 Task: Add a condition where "Status category is not new" in unsolved tickets in your groups.
Action: Mouse moved to (448, 298)
Screenshot: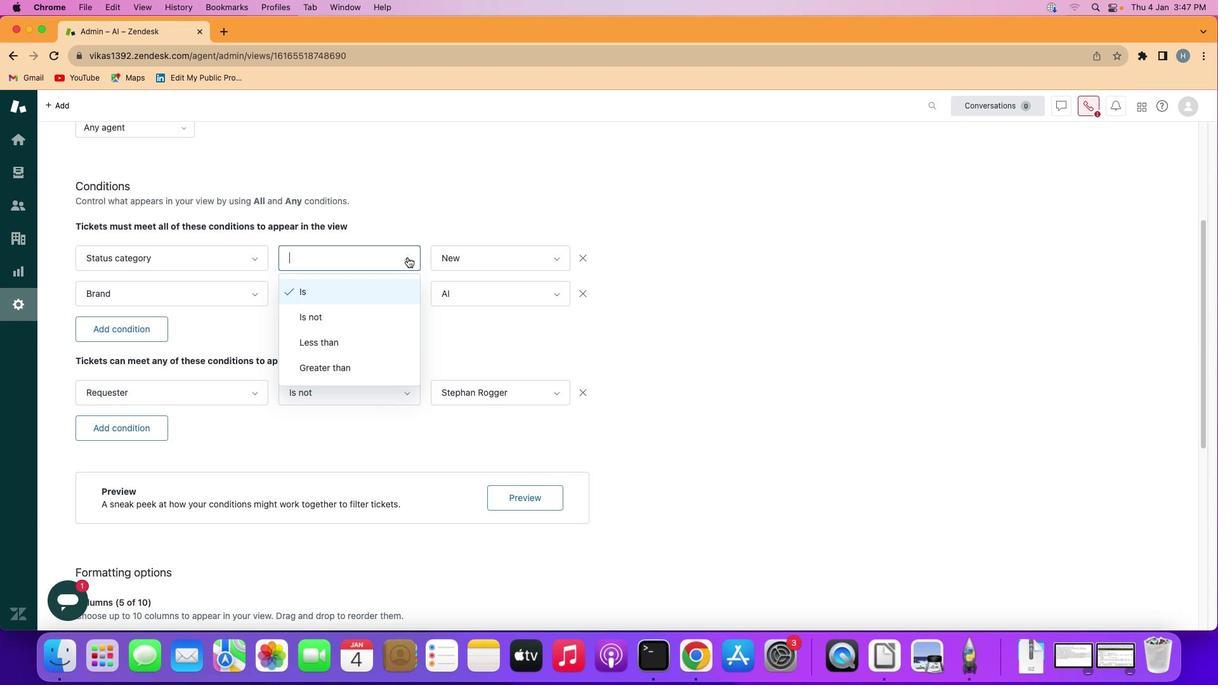 
Action: Mouse pressed left at (448, 298)
Screenshot: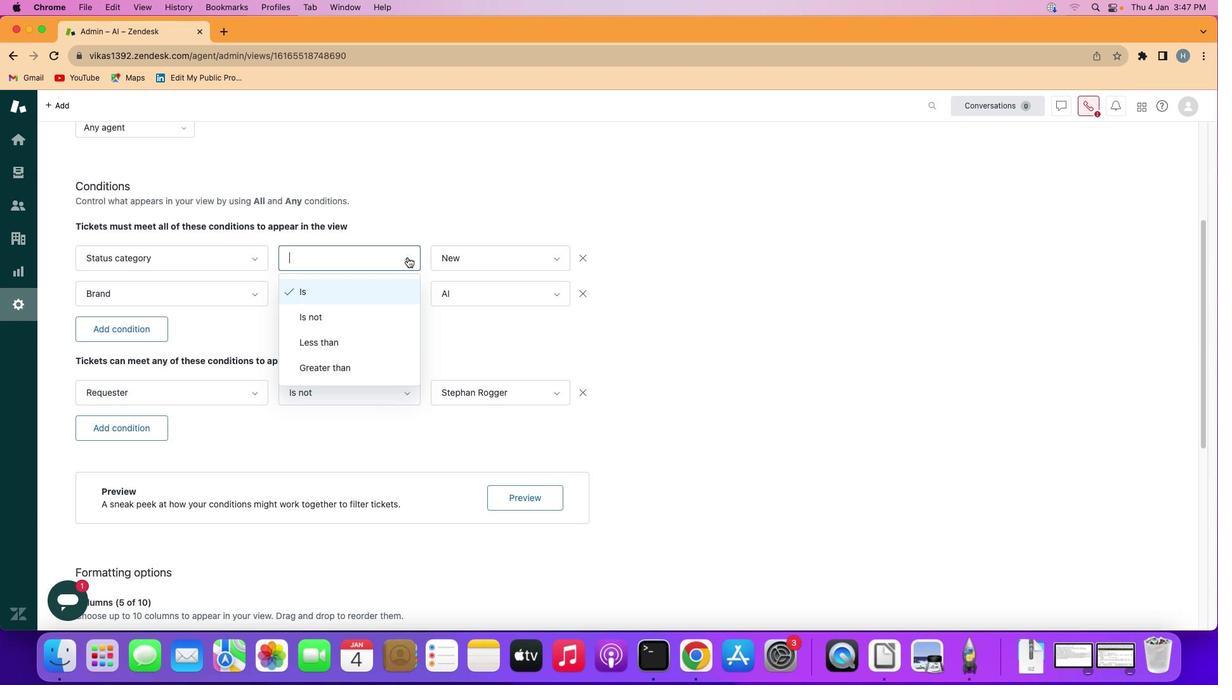 
Action: Mouse moved to (432, 349)
Screenshot: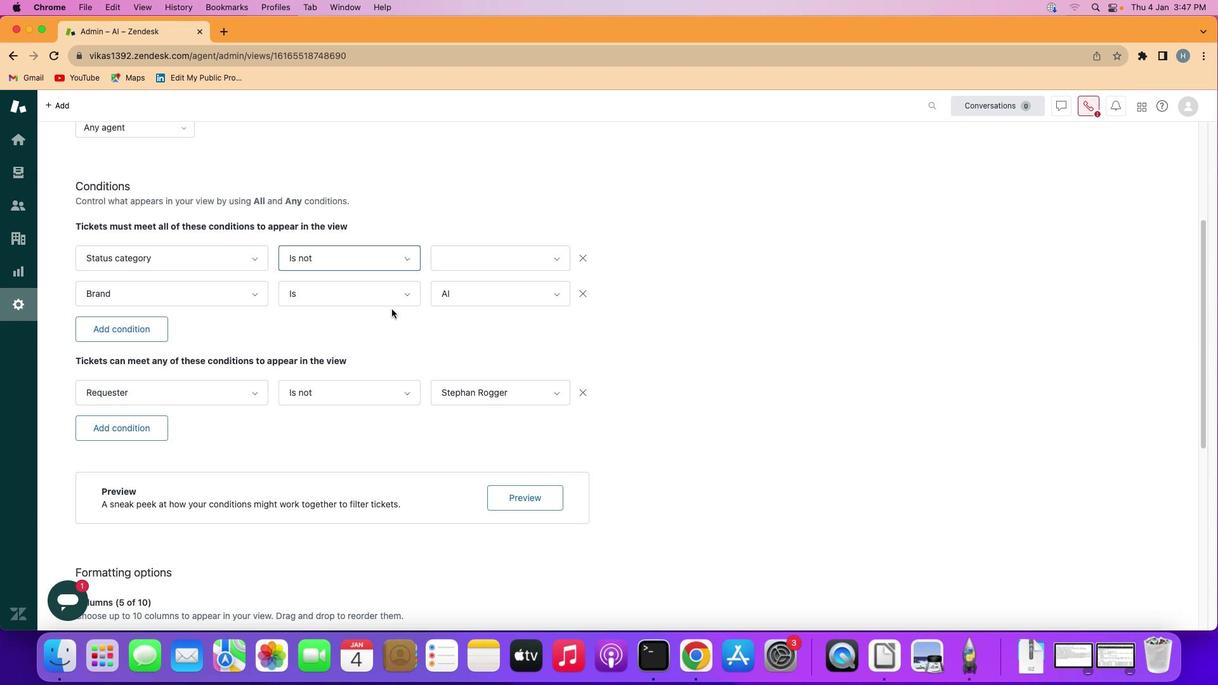 
Action: Mouse pressed left at (432, 349)
Screenshot: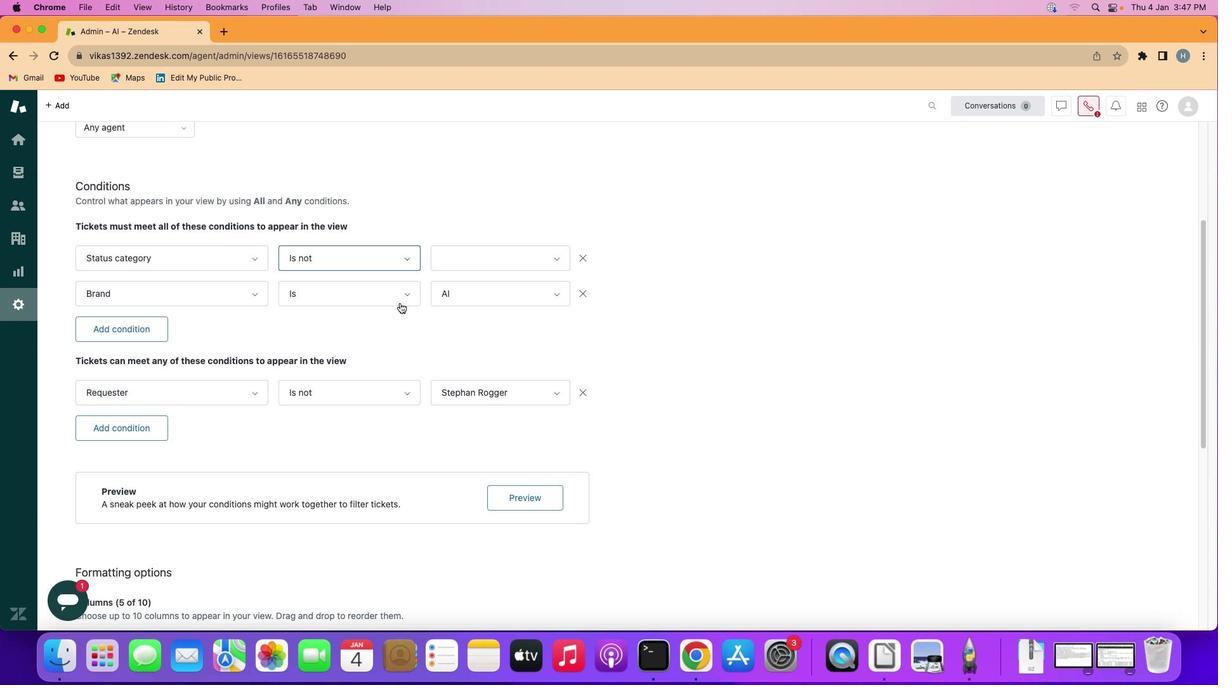 
Action: Mouse moved to (579, 297)
Screenshot: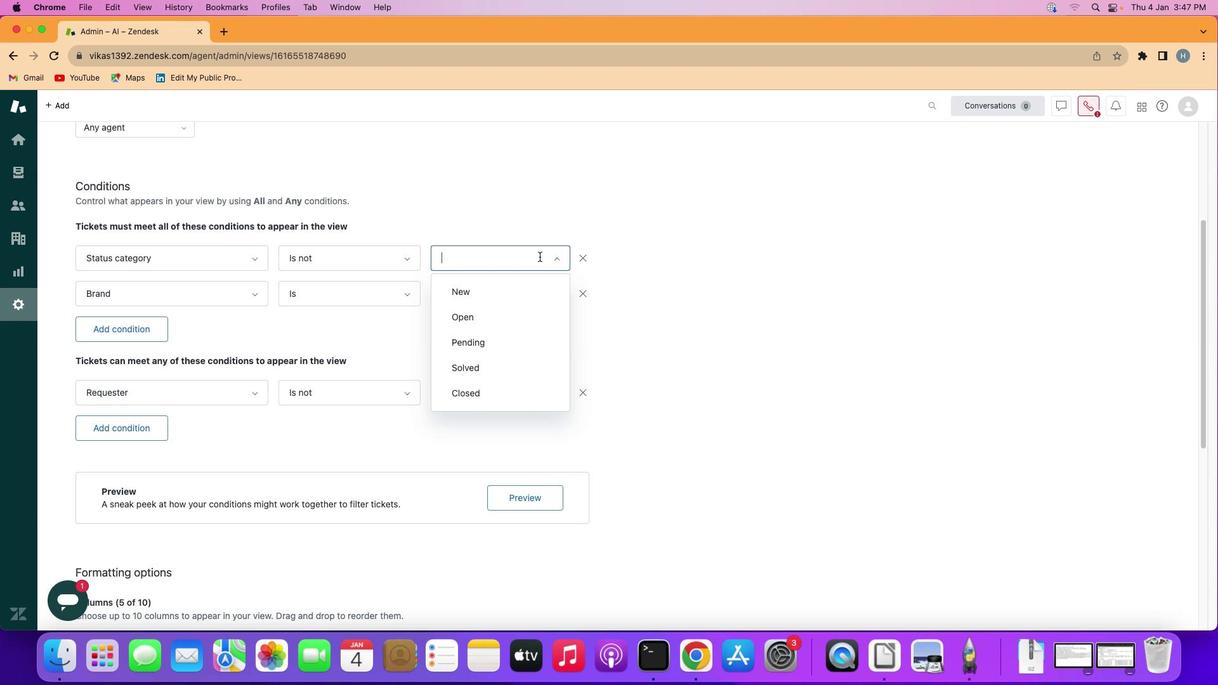 
Action: Mouse pressed left at (579, 297)
Screenshot: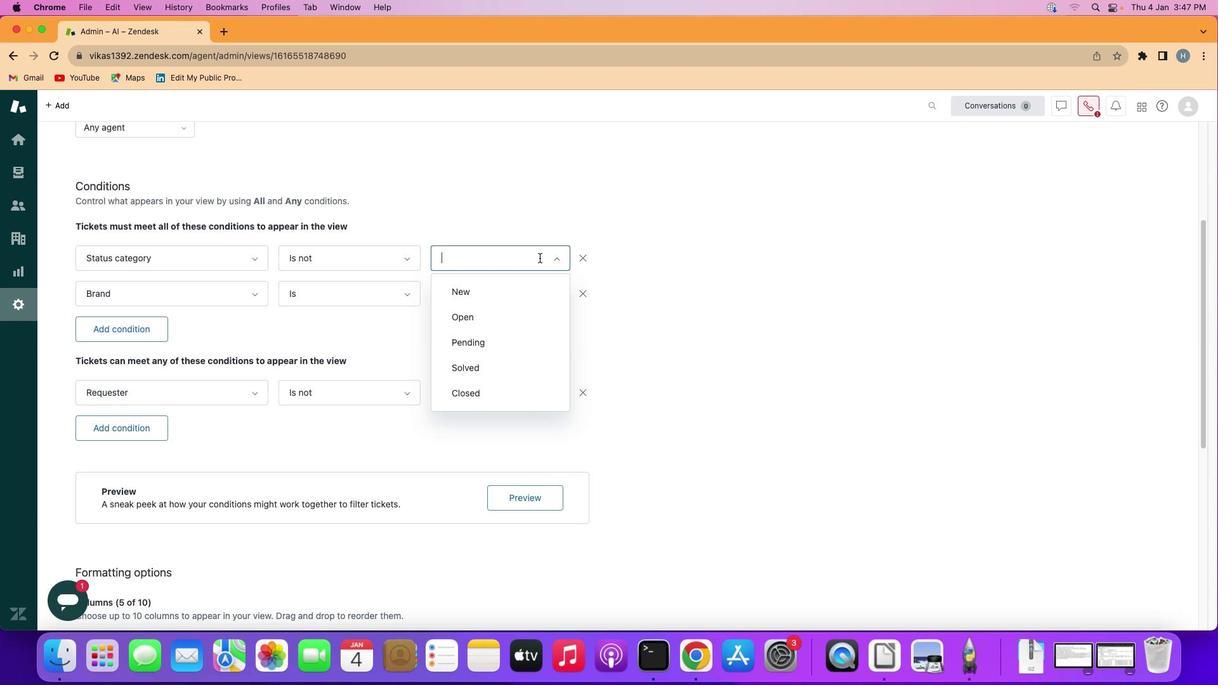 
Action: Mouse moved to (560, 338)
Screenshot: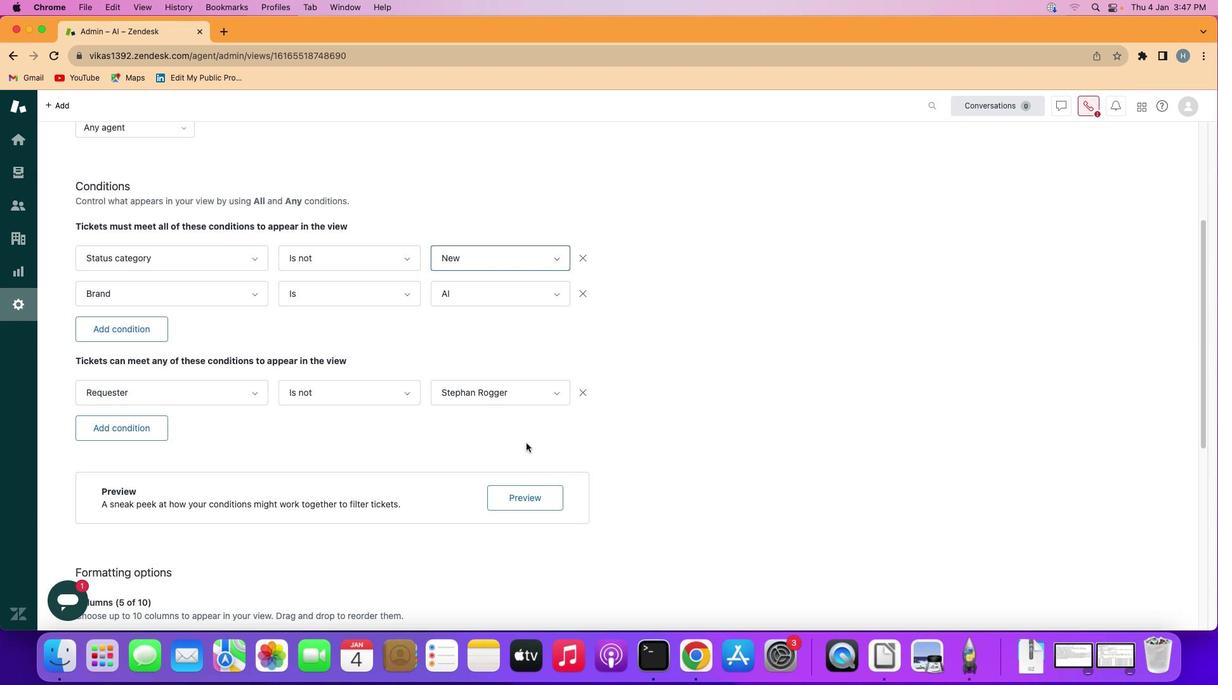 
Action: Mouse pressed left at (560, 338)
Screenshot: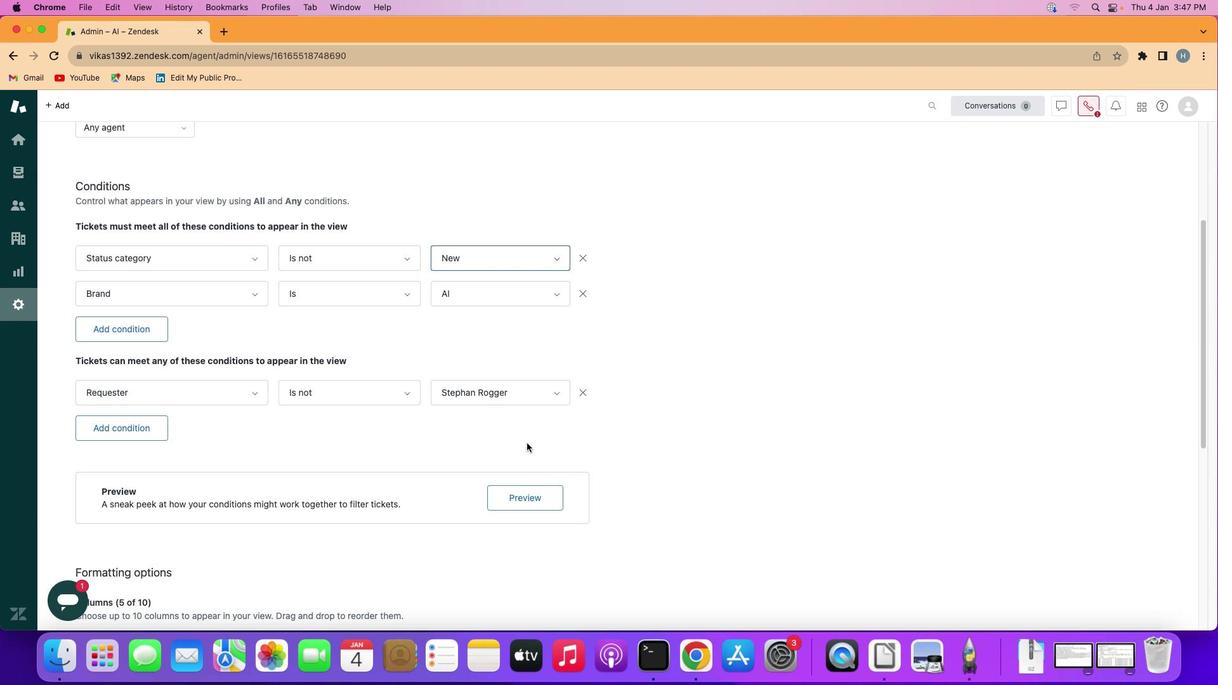 
Action: Mouse moved to (567, 484)
Screenshot: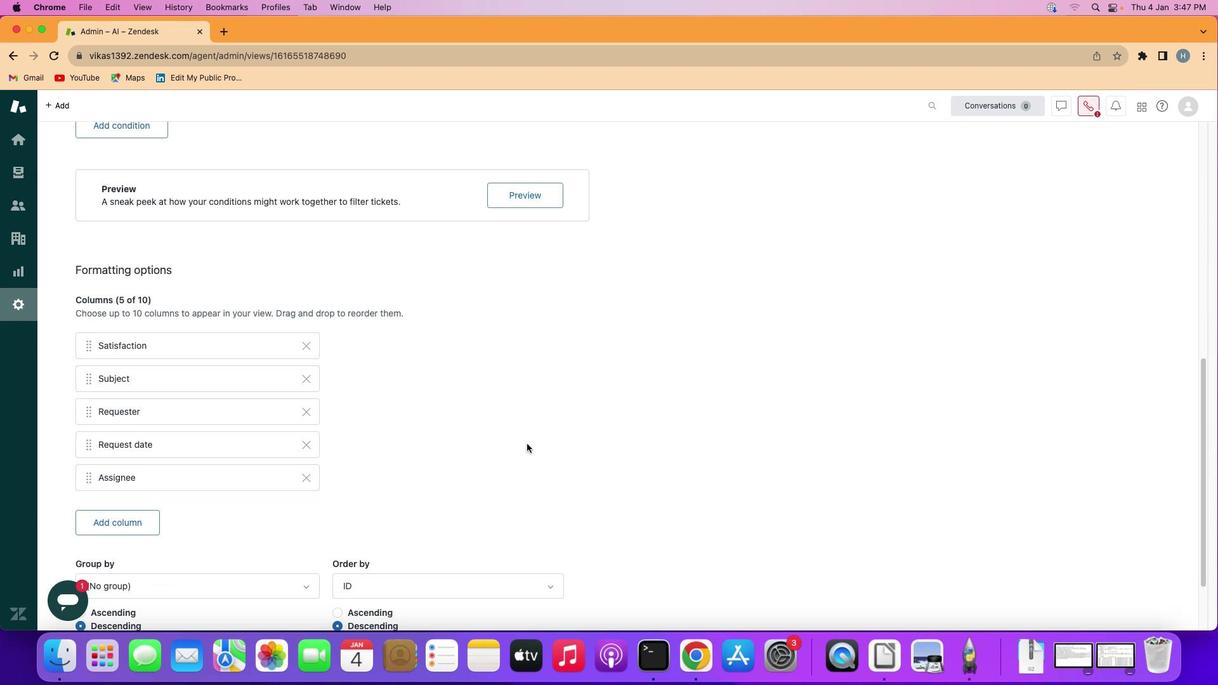 
Action: Mouse scrolled (567, 484) with delta (40, 39)
Screenshot: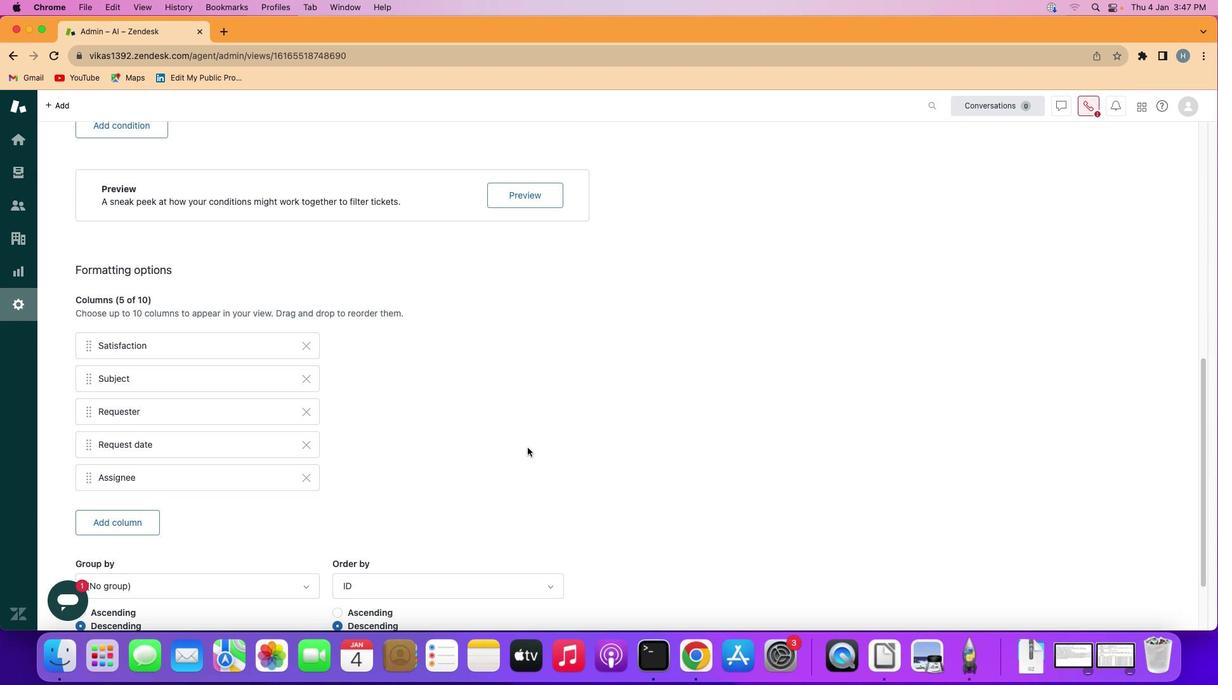 
Action: Mouse scrolled (567, 484) with delta (40, 39)
Screenshot: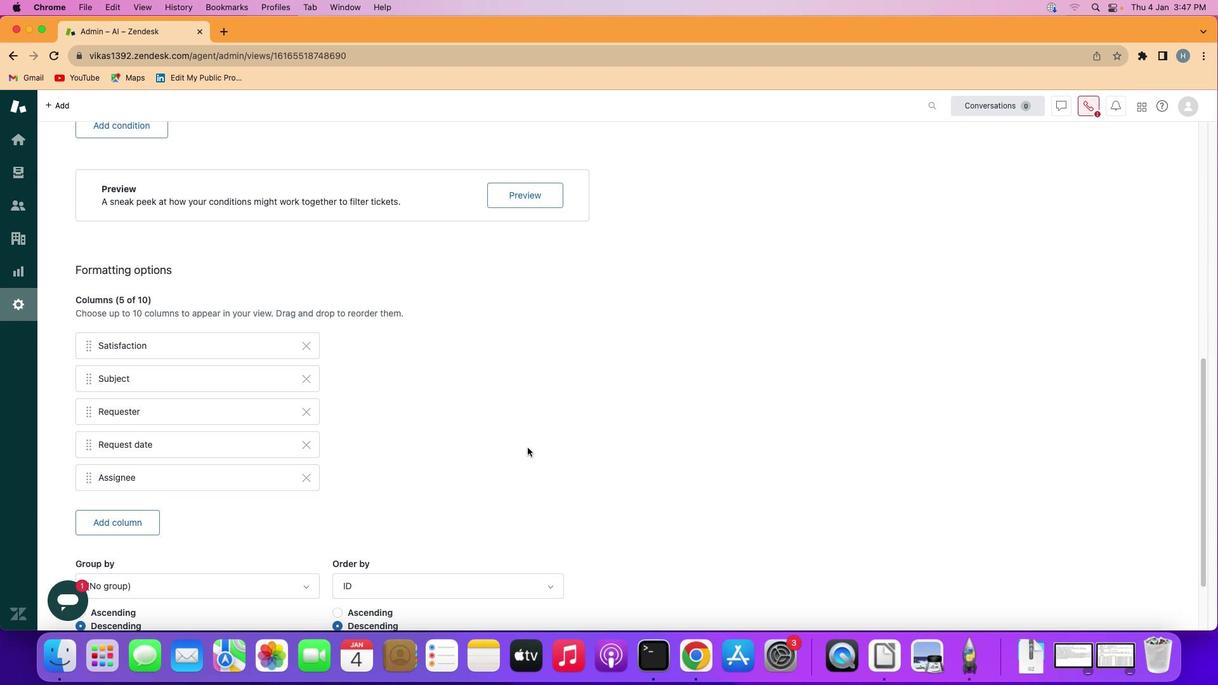 
Action: Mouse scrolled (567, 484) with delta (40, 39)
Screenshot: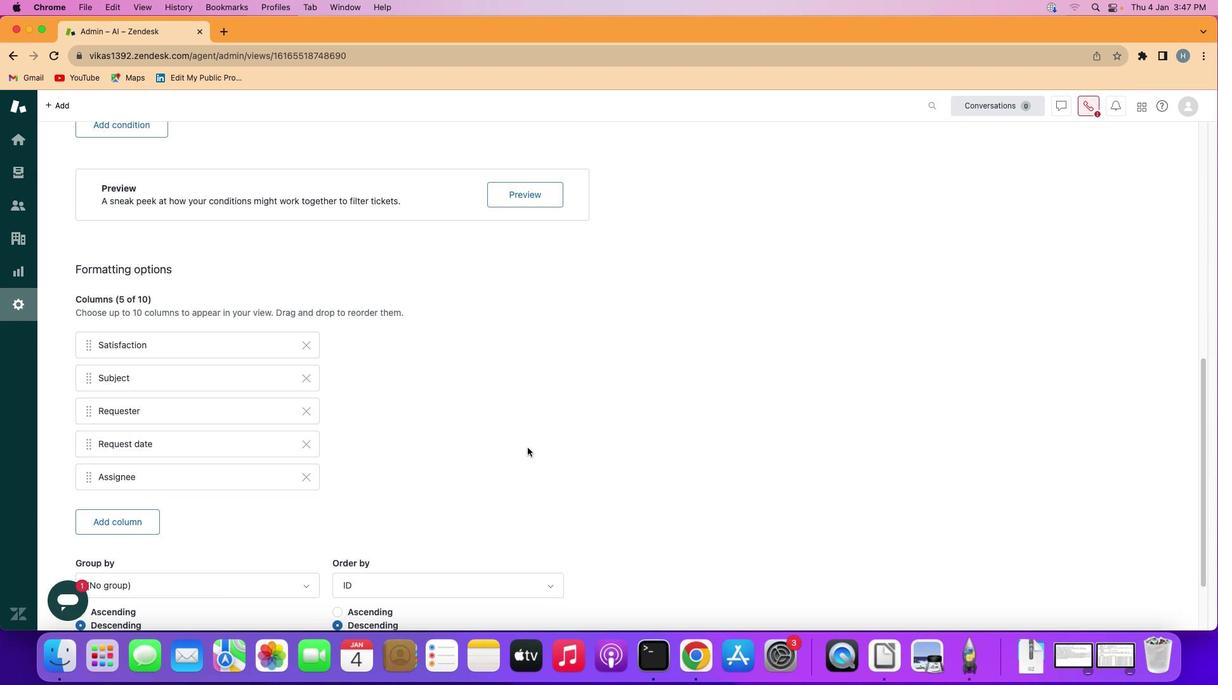 
Action: Mouse scrolled (567, 484) with delta (40, 38)
Screenshot: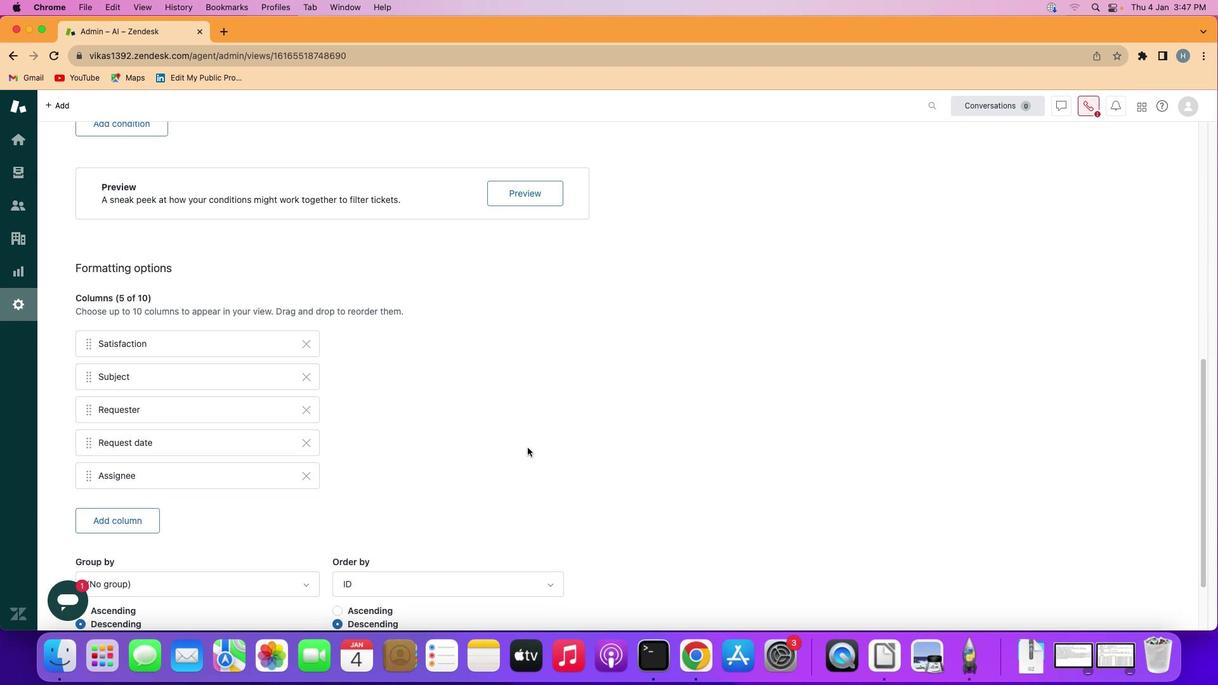 
Action: Mouse scrolled (567, 484) with delta (40, 37)
Screenshot: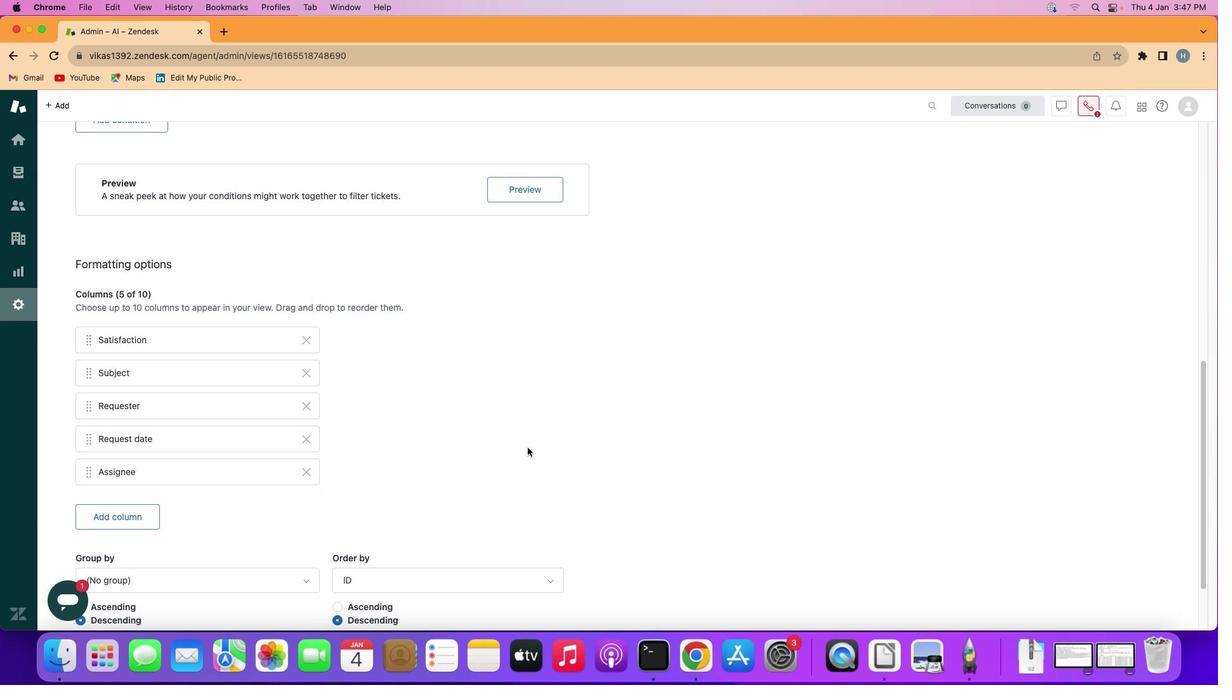 
Action: Mouse moved to (567, 487)
Screenshot: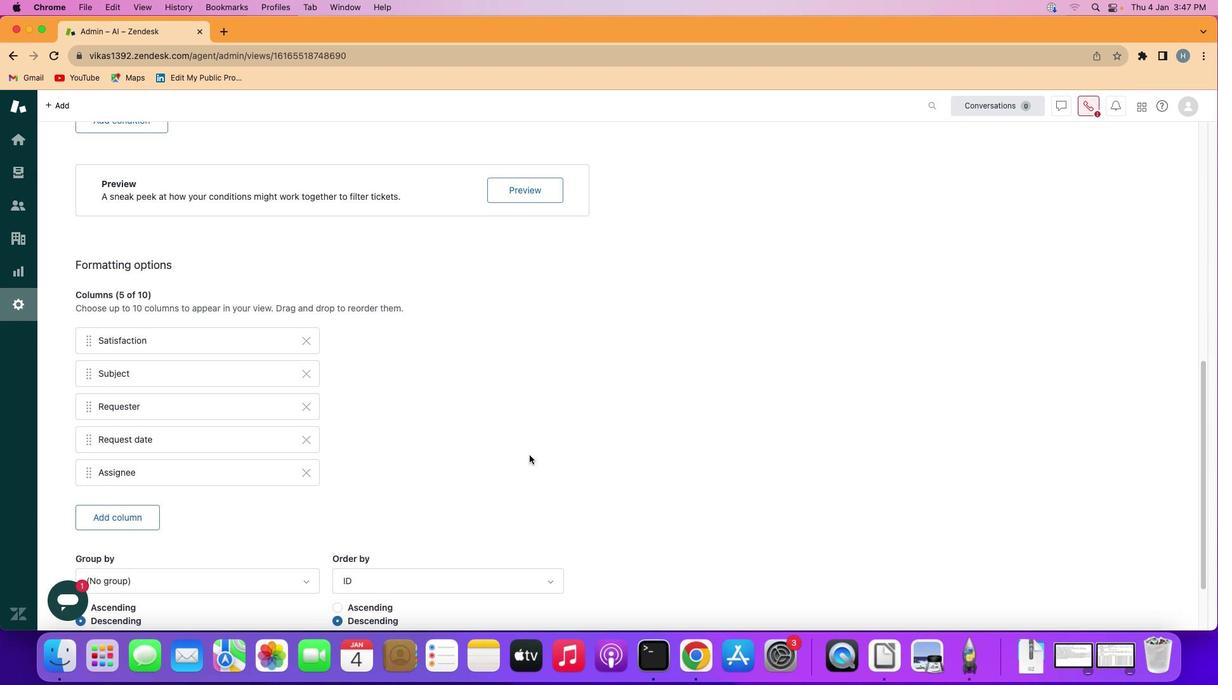 
Action: Mouse scrolled (567, 487) with delta (40, 39)
Screenshot: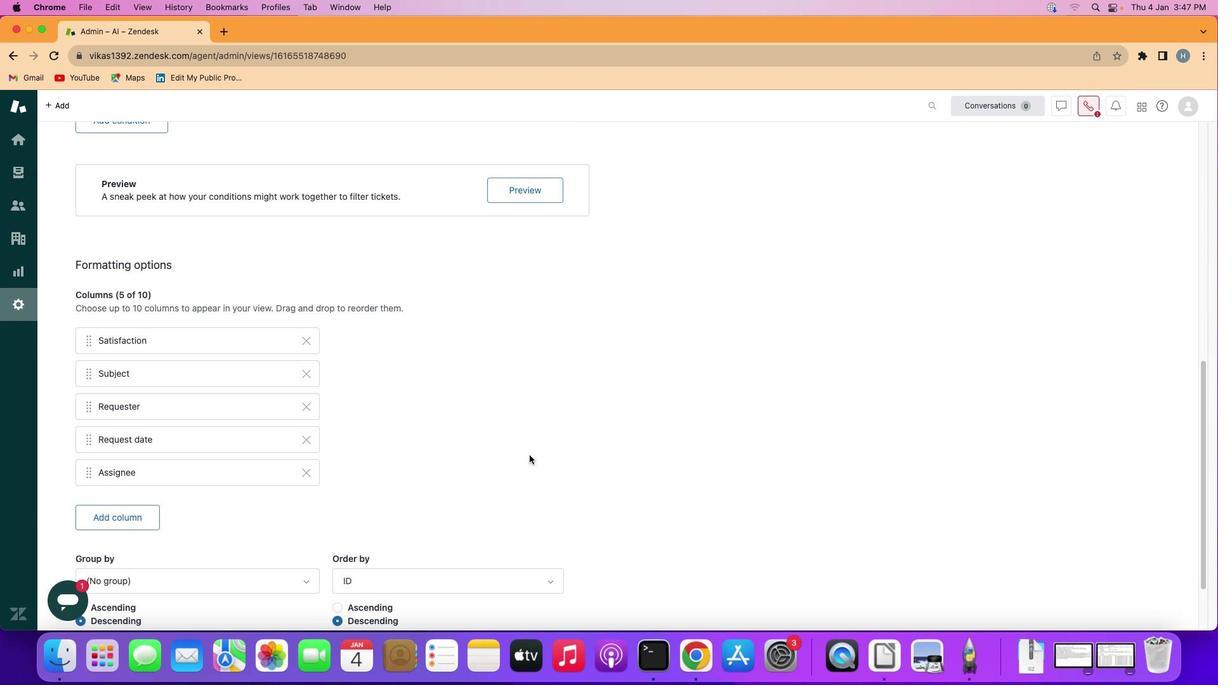 
Action: Mouse scrolled (567, 487) with delta (40, 39)
Screenshot: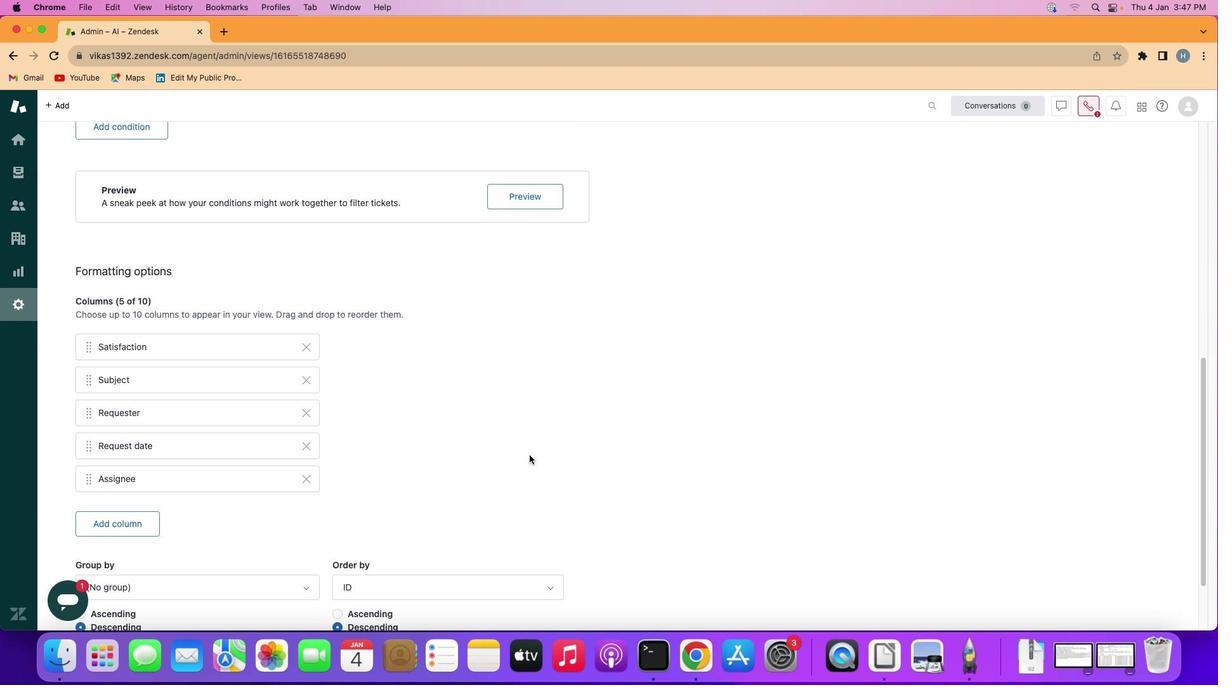
Action: Mouse scrolled (567, 487) with delta (40, 39)
Screenshot: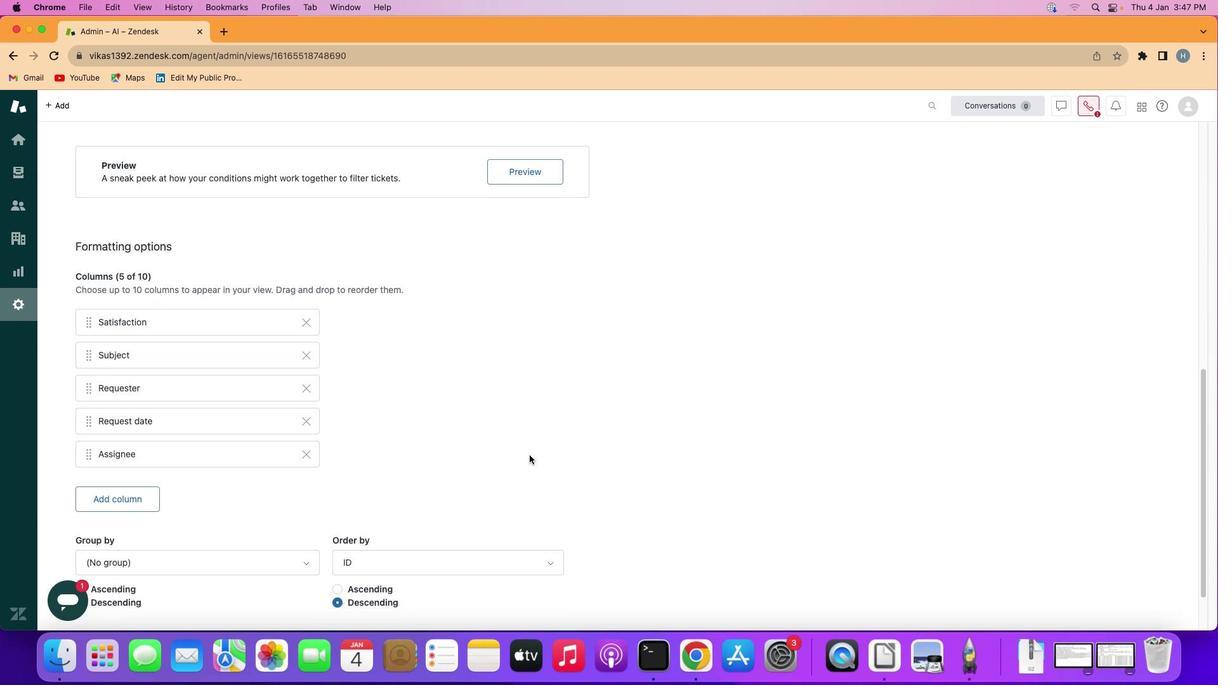 
Action: Mouse scrolled (567, 487) with delta (40, 41)
Screenshot: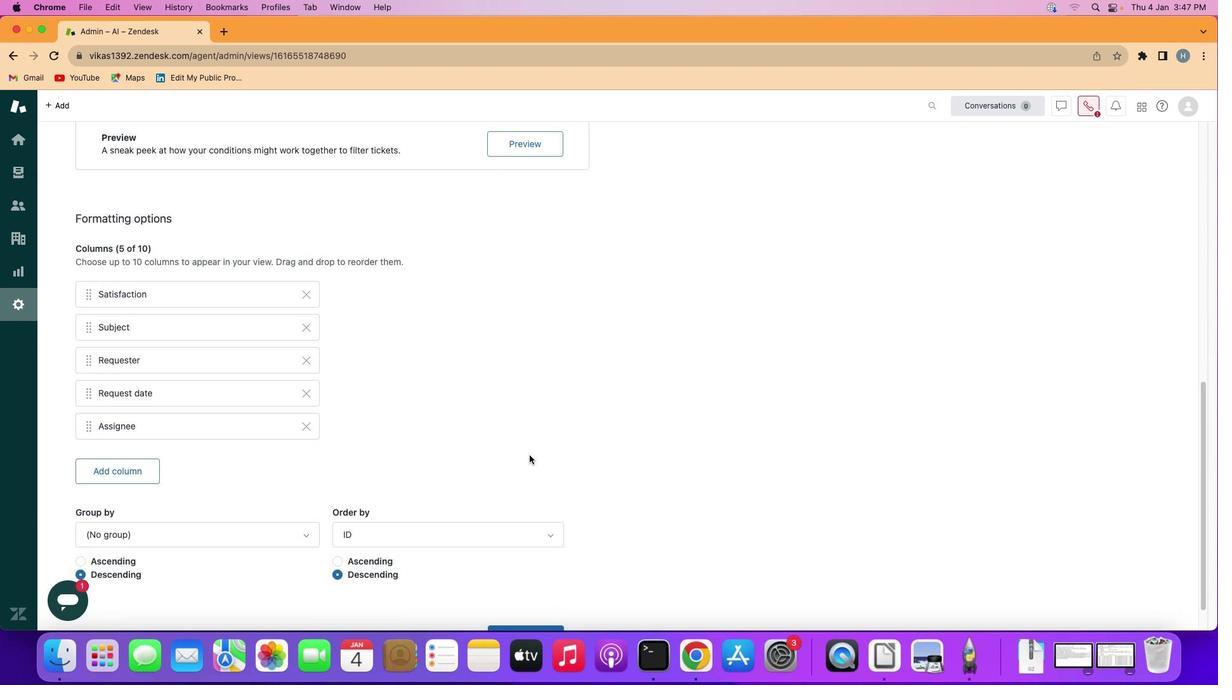 
Action: Mouse moved to (570, 495)
Screenshot: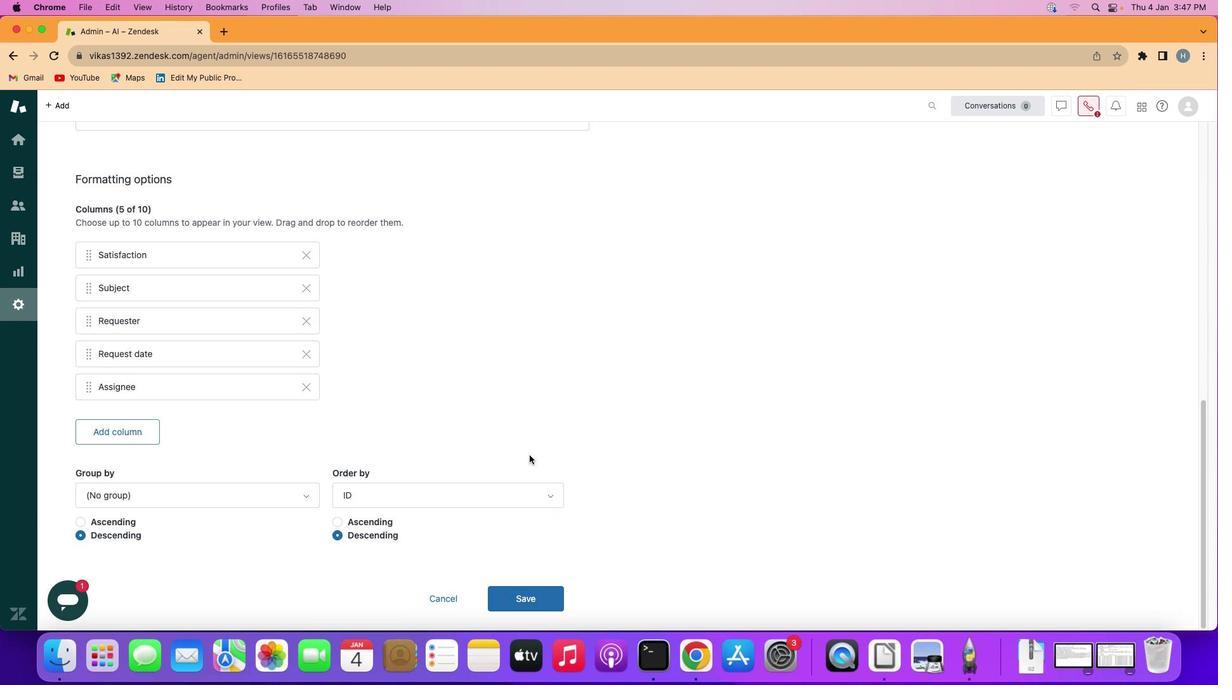 
Action: Mouse scrolled (570, 495) with delta (40, 39)
Screenshot: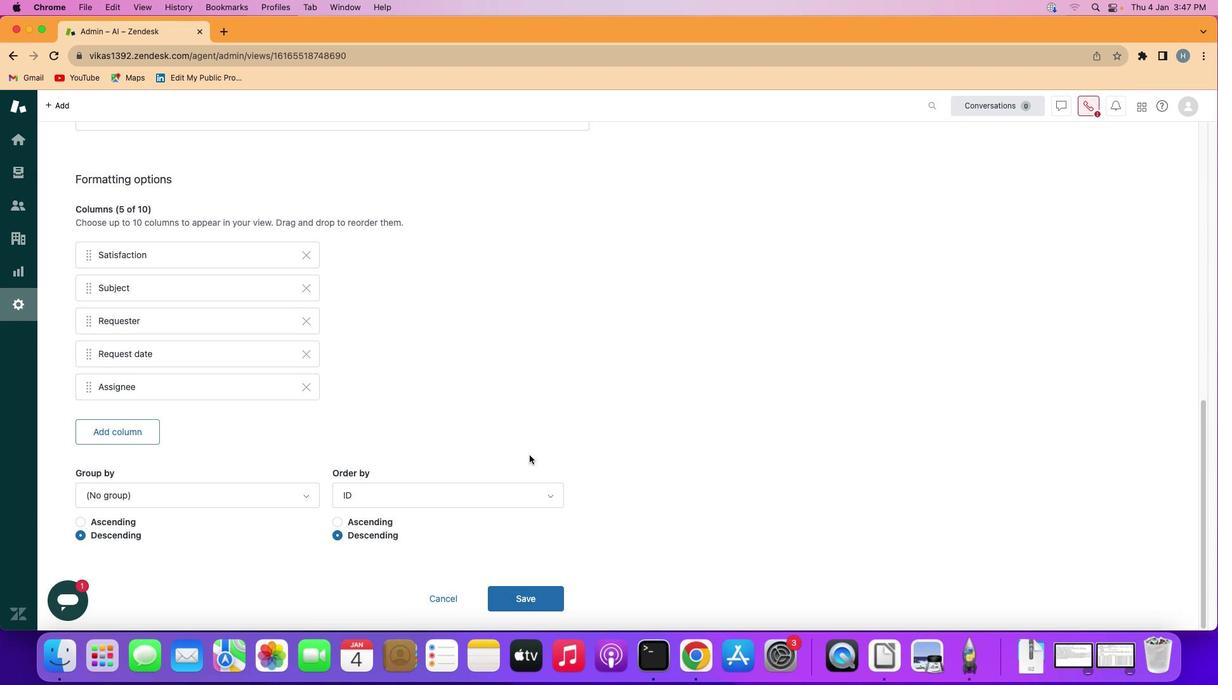 
Action: Mouse scrolled (570, 495) with delta (40, 43)
Screenshot: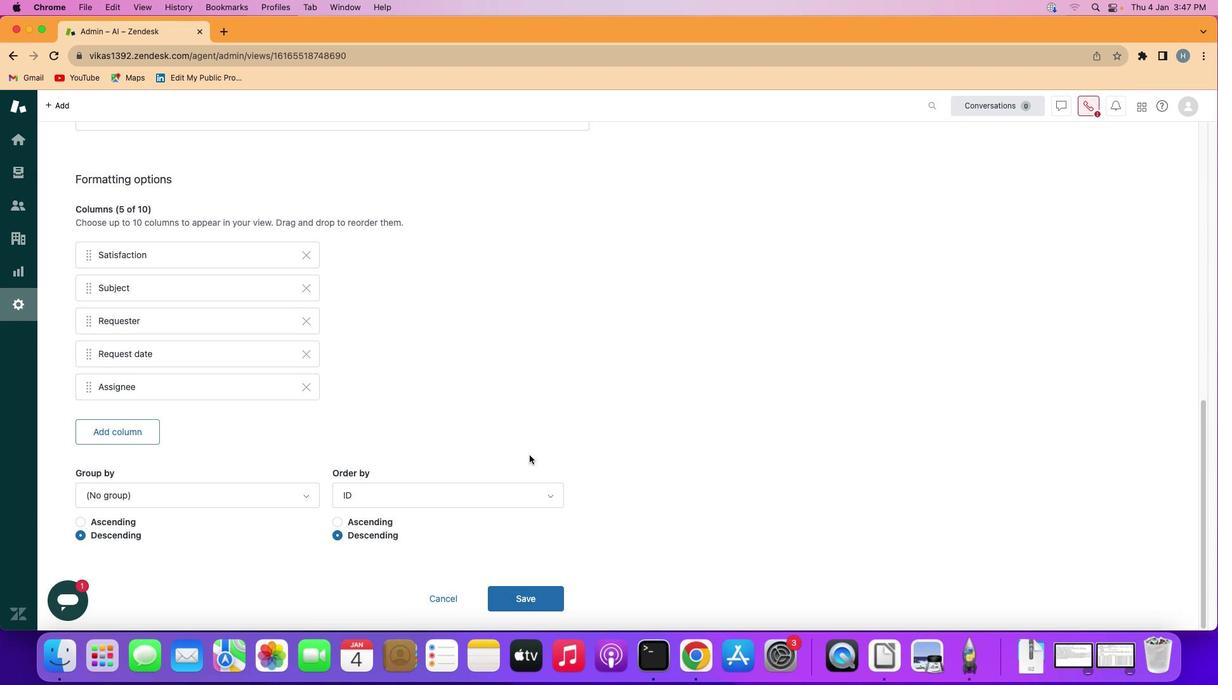 
Action: Mouse scrolled (570, 495) with delta (40, 38)
Screenshot: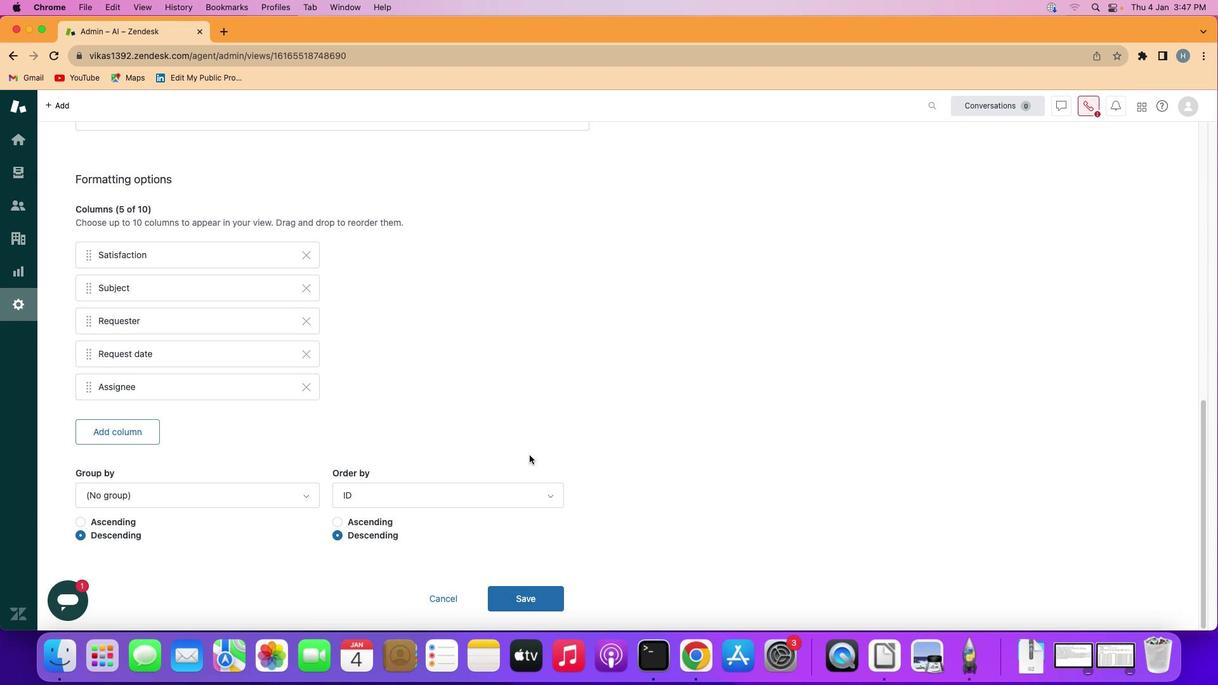 
Action: Mouse scrolled (570, 495) with delta (40, 38)
Screenshot: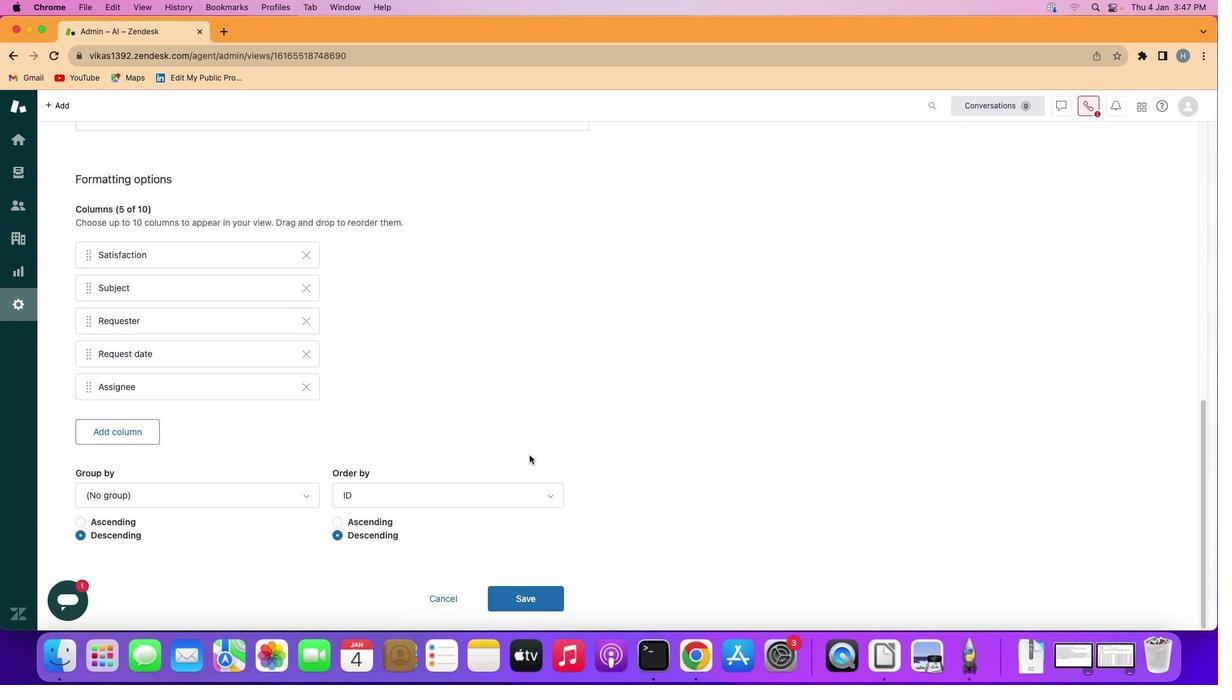 
Action: Mouse scrolled (570, 495) with delta (40, 37)
Screenshot: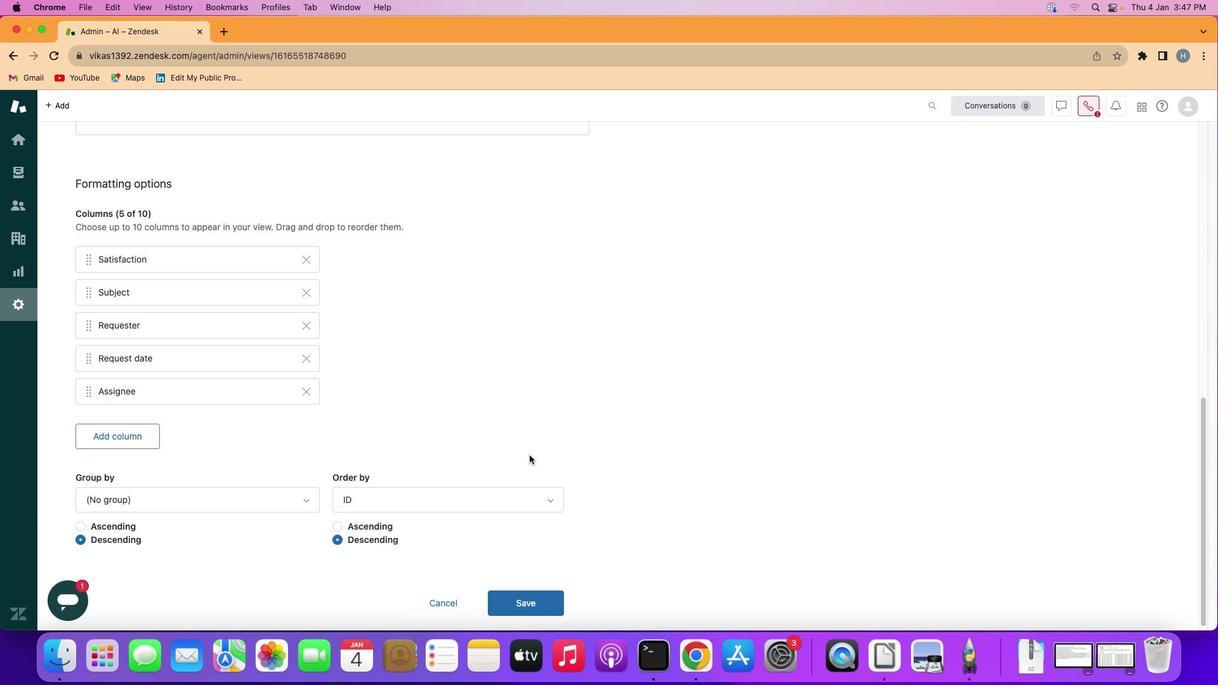 
Action: Mouse scrolled (570, 495) with delta (40, 39)
Screenshot: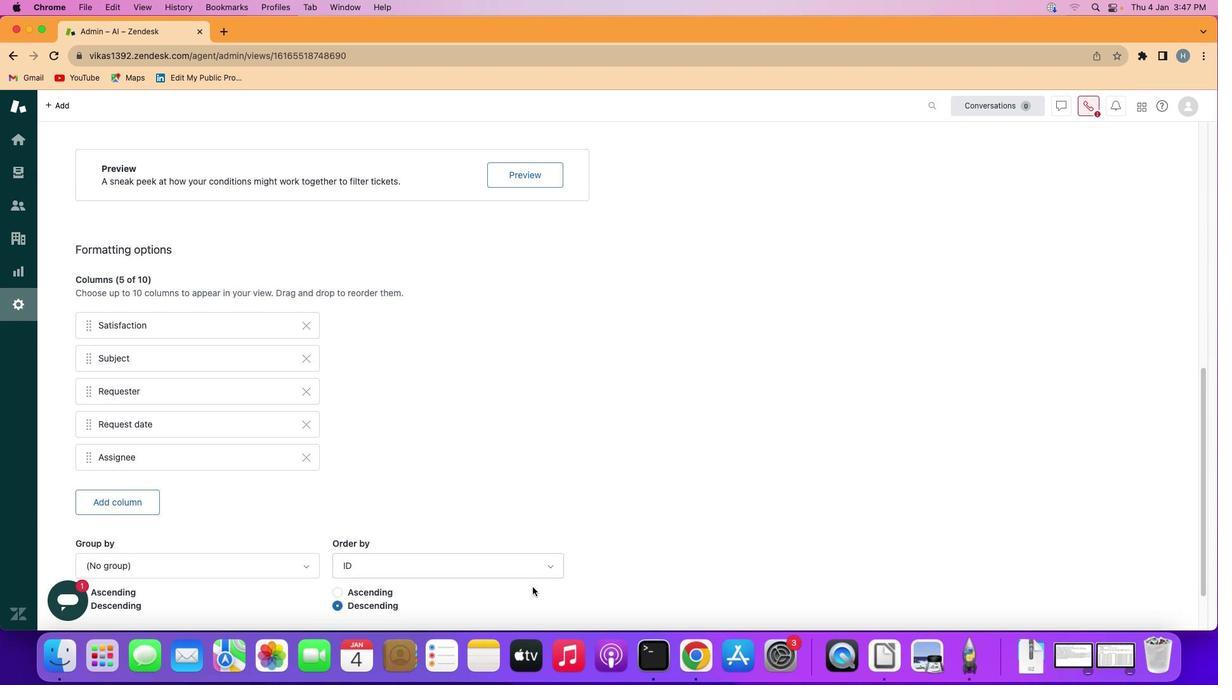 
Action: Mouse scrolled (570, 495) with delta (40, 39)
Screenshot: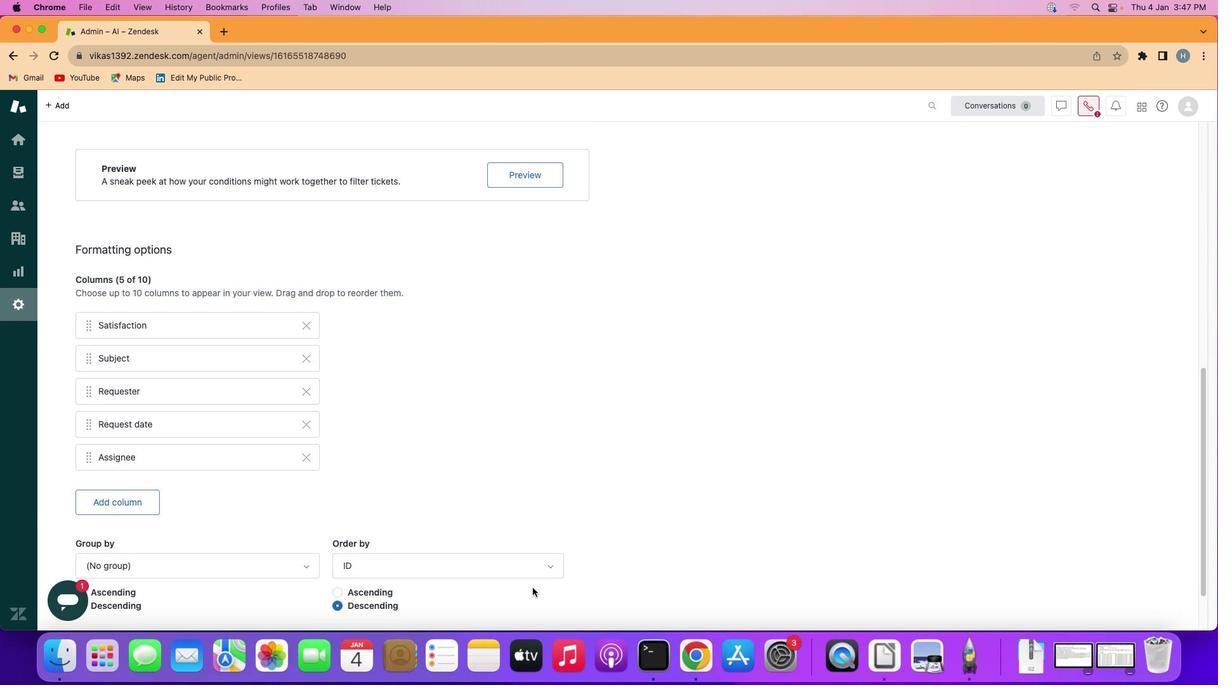 
Action: Mouse scrolled (570, 495) with delta (40, 38)
Screenshot: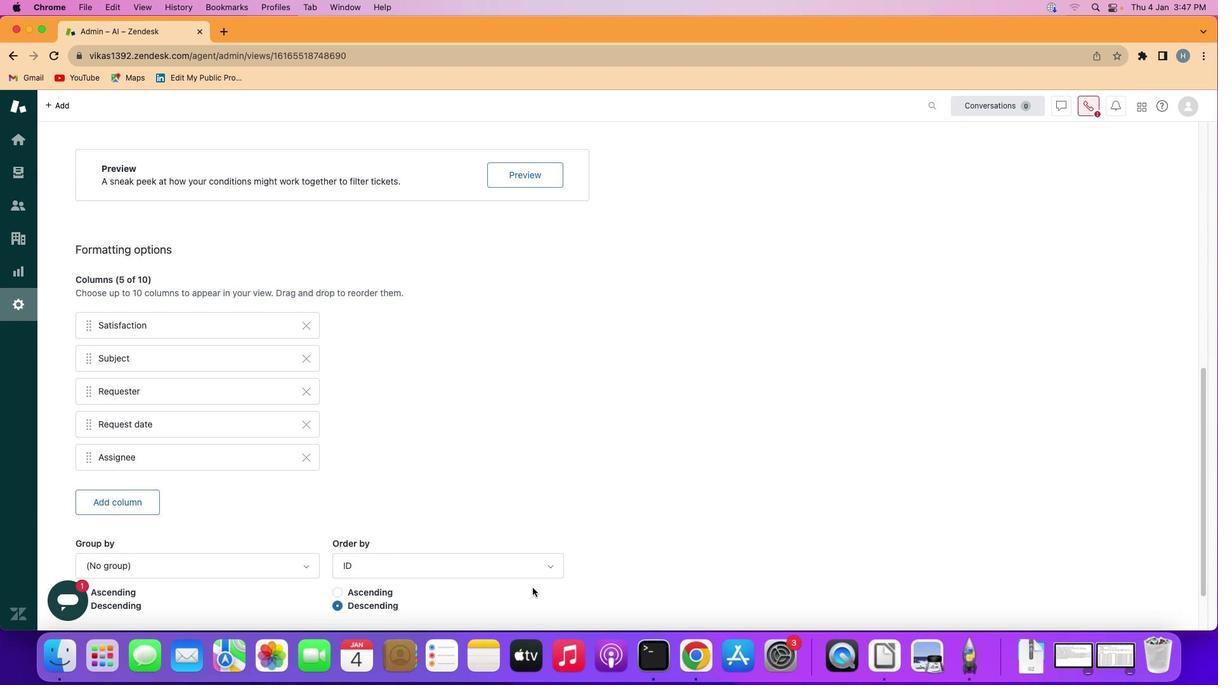 
Action: Mouse scrolled (570, 495) with delta (40, 37)
Screenshot: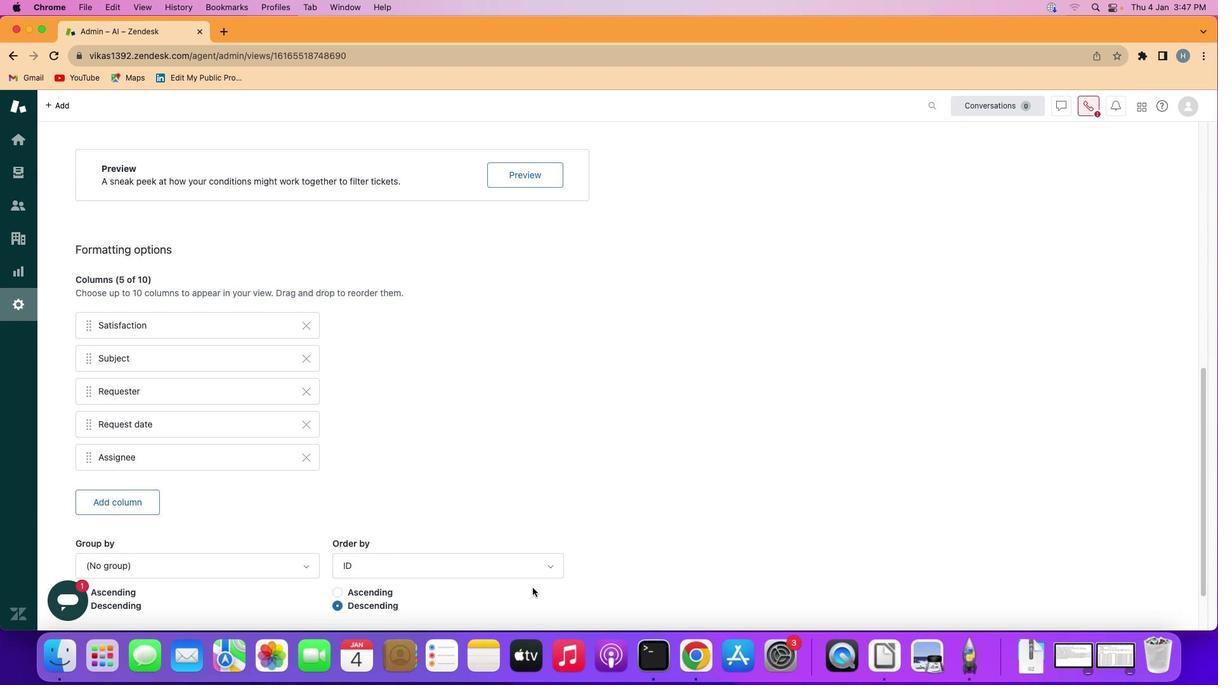 
Action: Mouse scrolled (570, 495) with delta (40, 37)
Screenshot: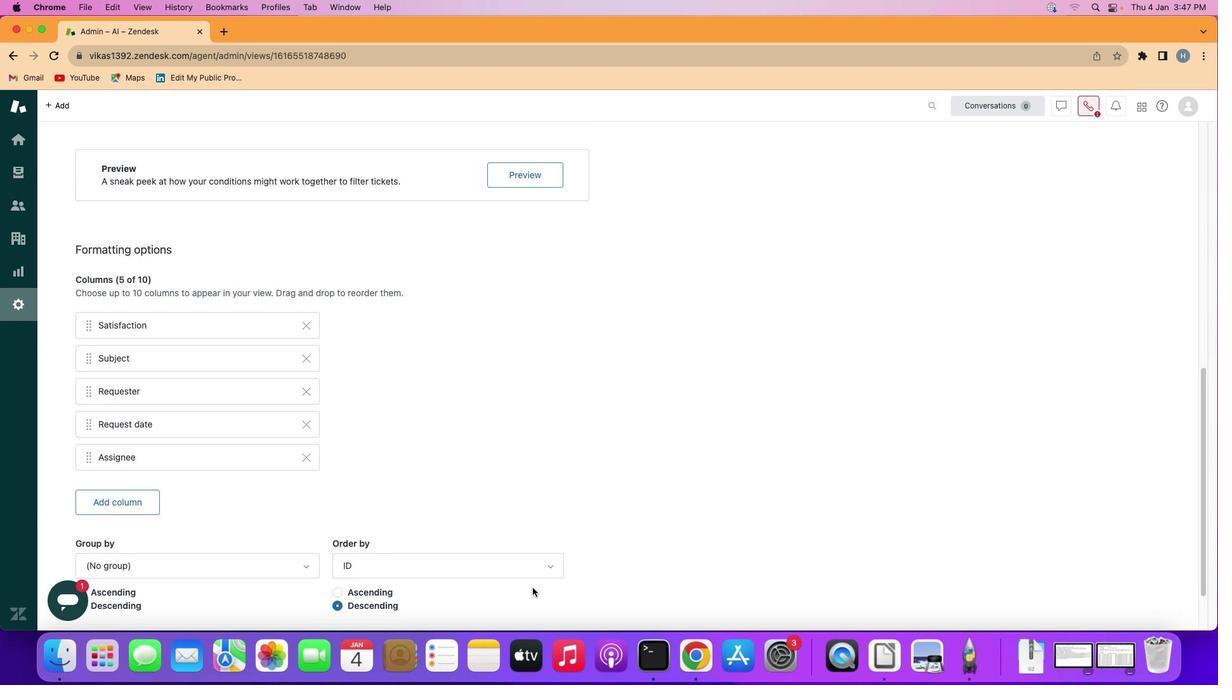 
Action: Mouse scrolled (570, 495) with delta (40, 41)
Screenshot: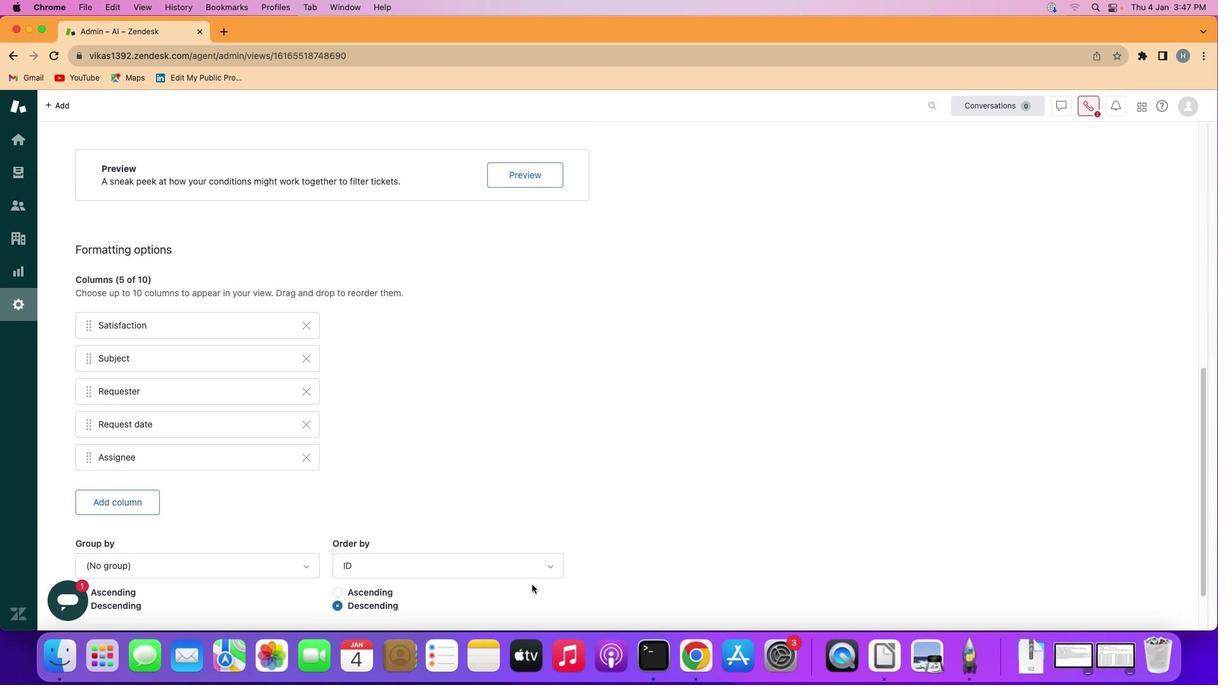 
Action: Mouse moved to (572, 624)
Screenshot: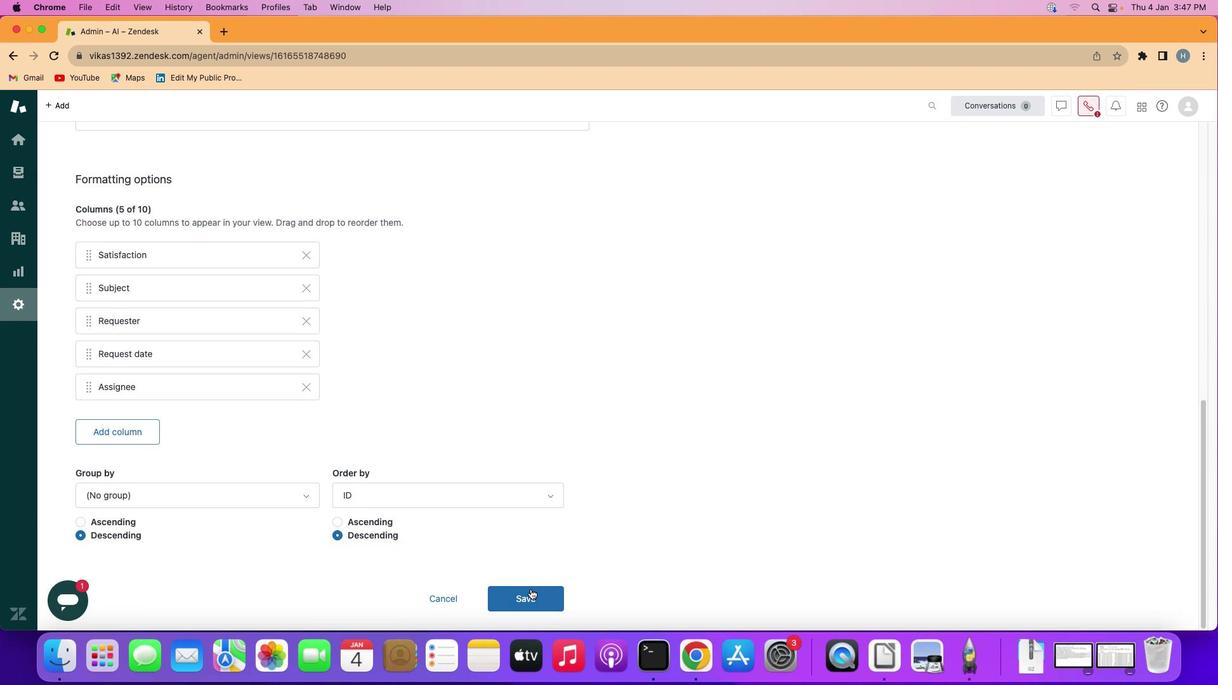 
Action: Mouse scrolled (572, 624) with delta (40, 39)
Screenshot: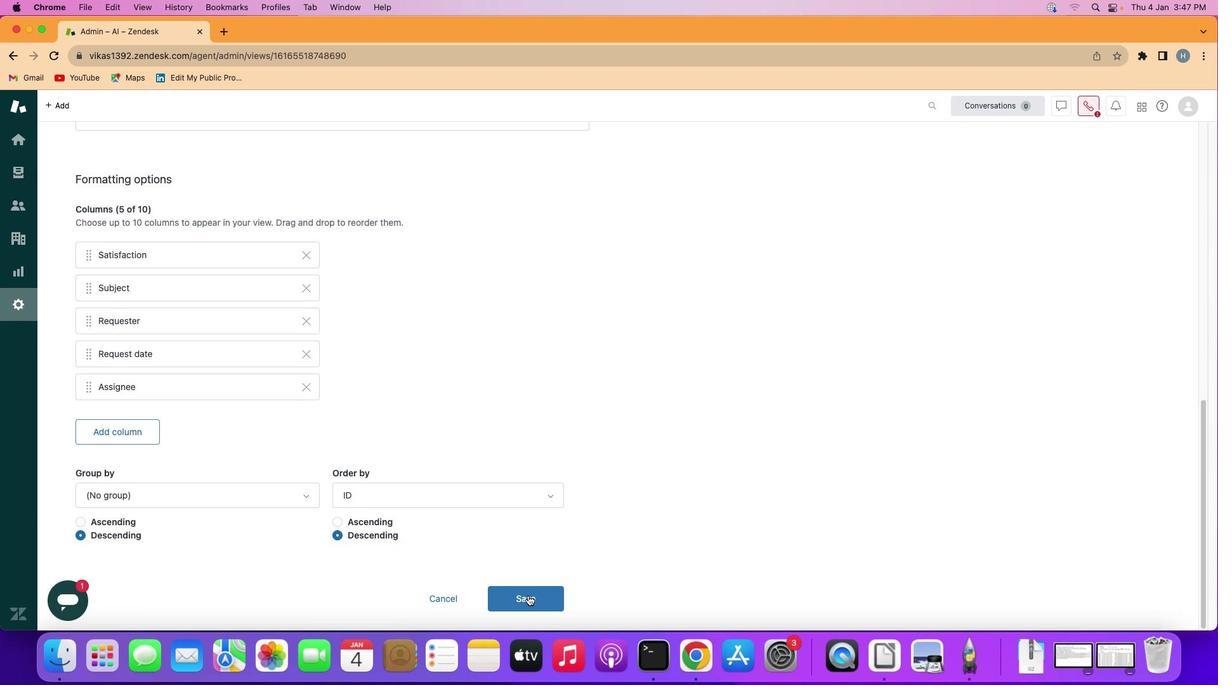 
Action: Mouse scrolled (572, 624) with delta (40, 39)
Screenshot: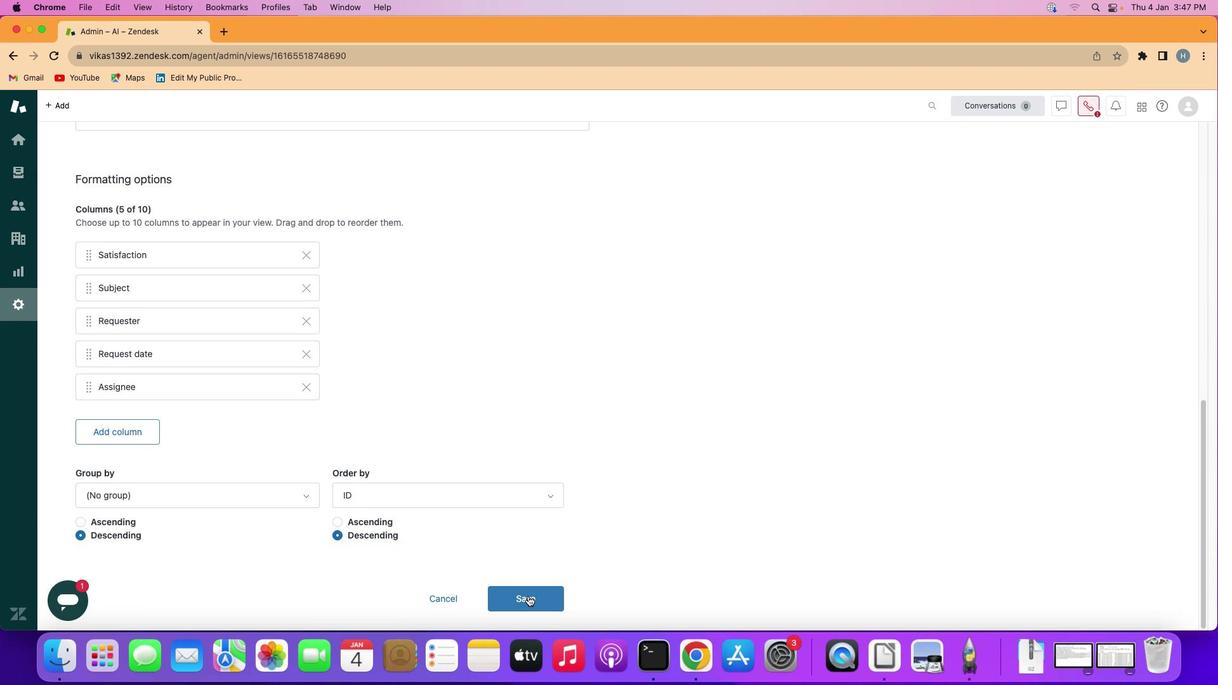 
Action: Mouse scrolled (572, 624) with delta (40, 38)
Screenshot: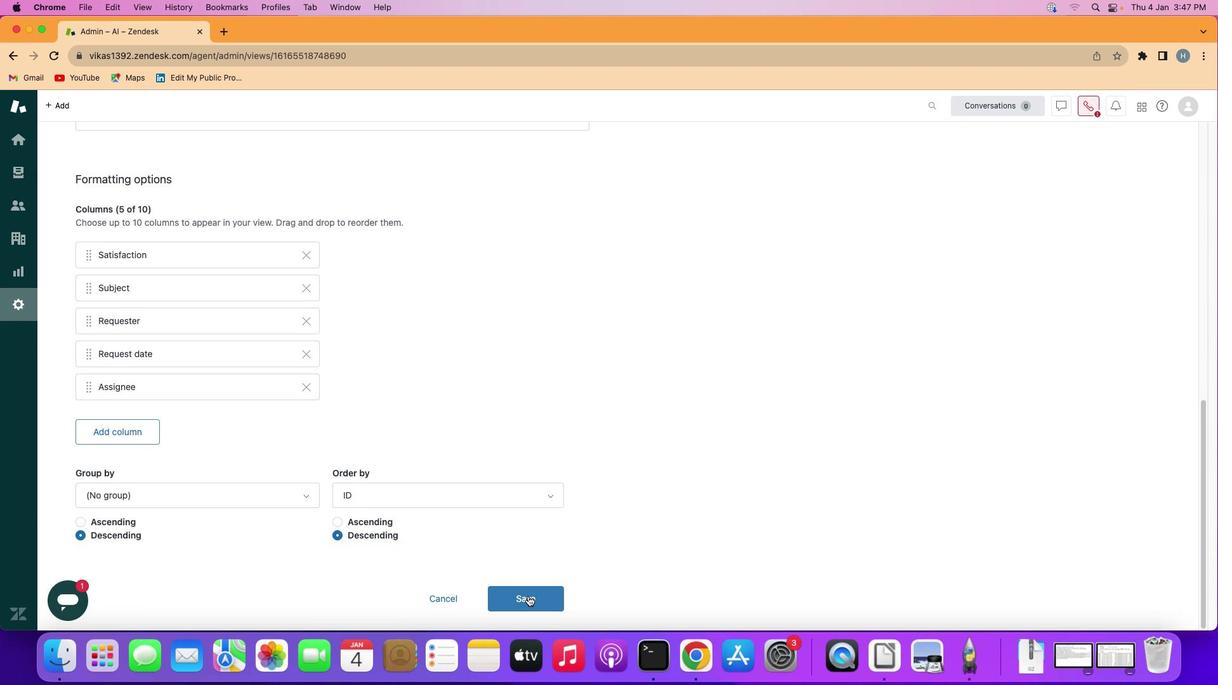 
Action: Mouse scrolled (572, 624) with delta (40, 37)
Screenshot: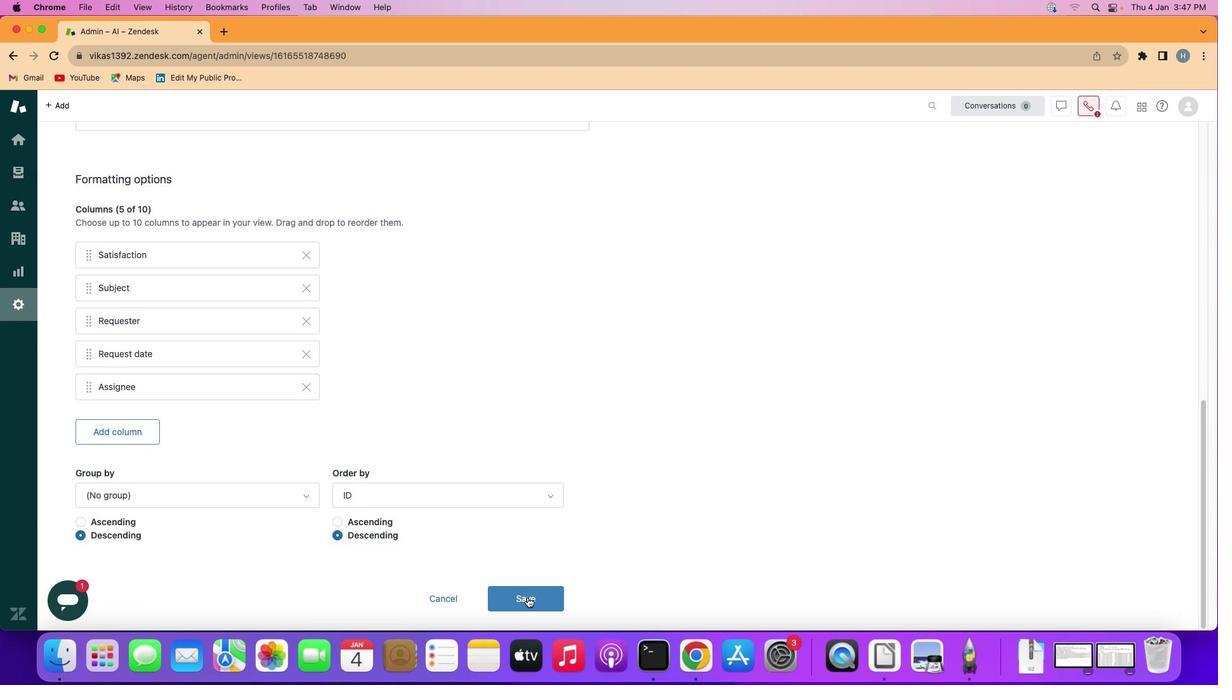 
Action: Mouse scrolled (572, 624) with delta (40, 37)
Screenshot: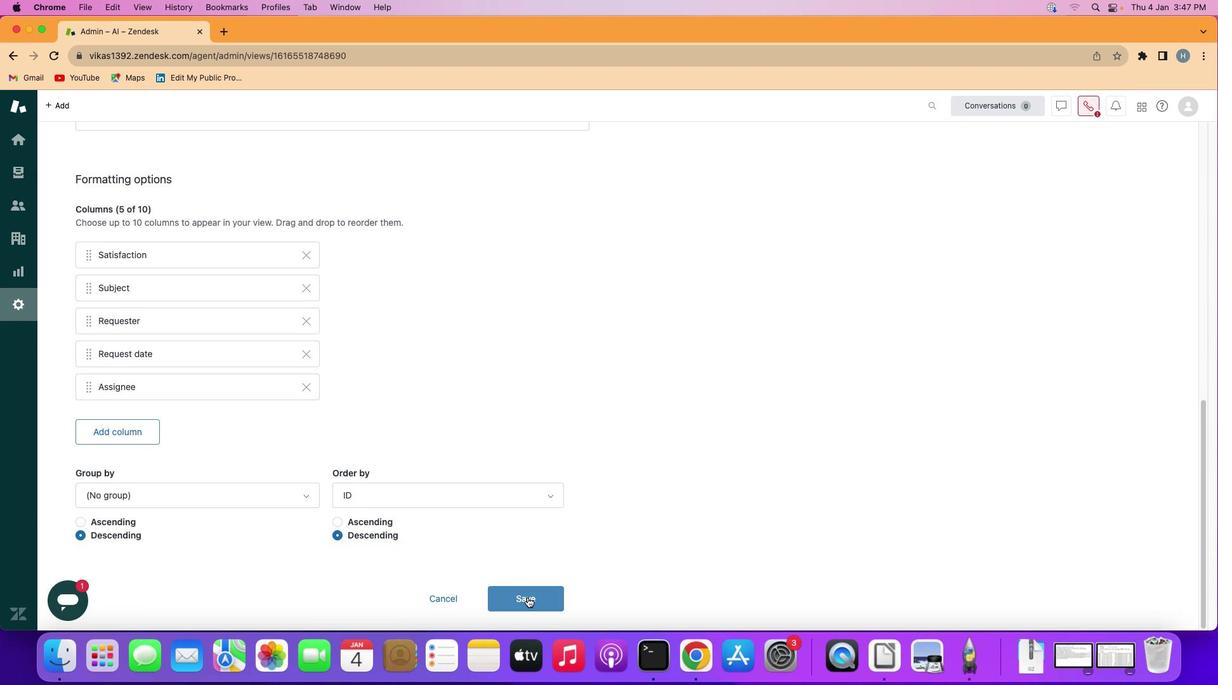 
Action: Mouse moved to (567, 638)
Screenshot: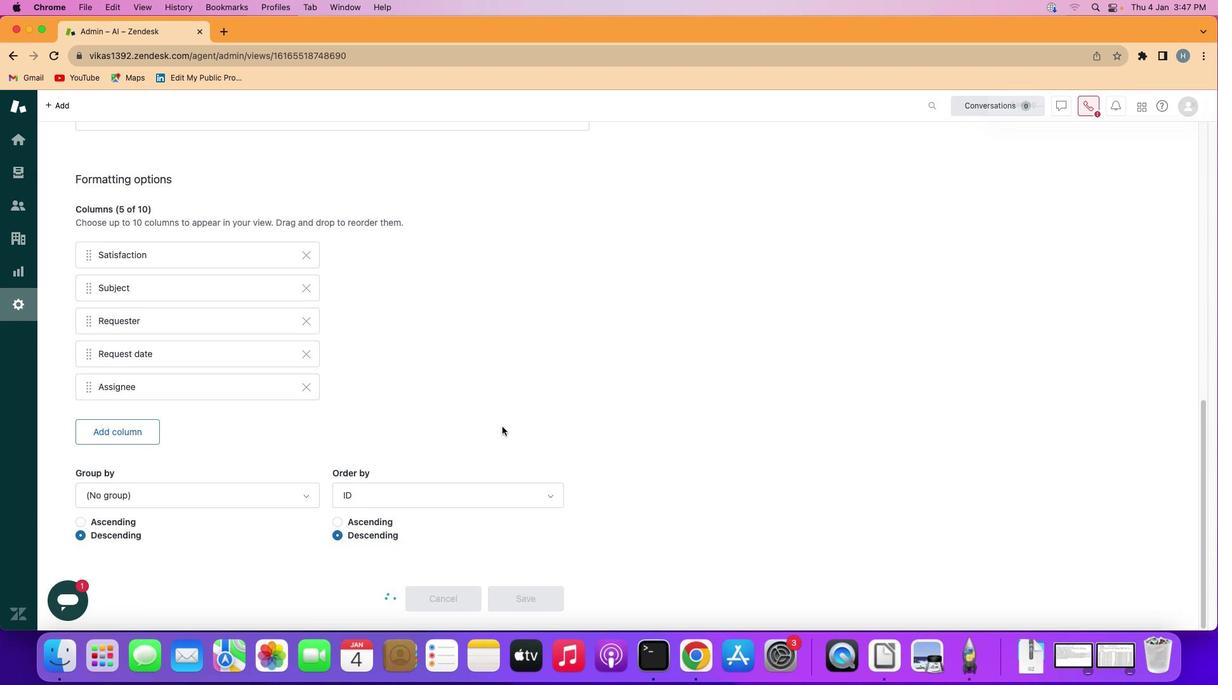 
Action: Mouse pressed left at (567, 638)
Screenshot: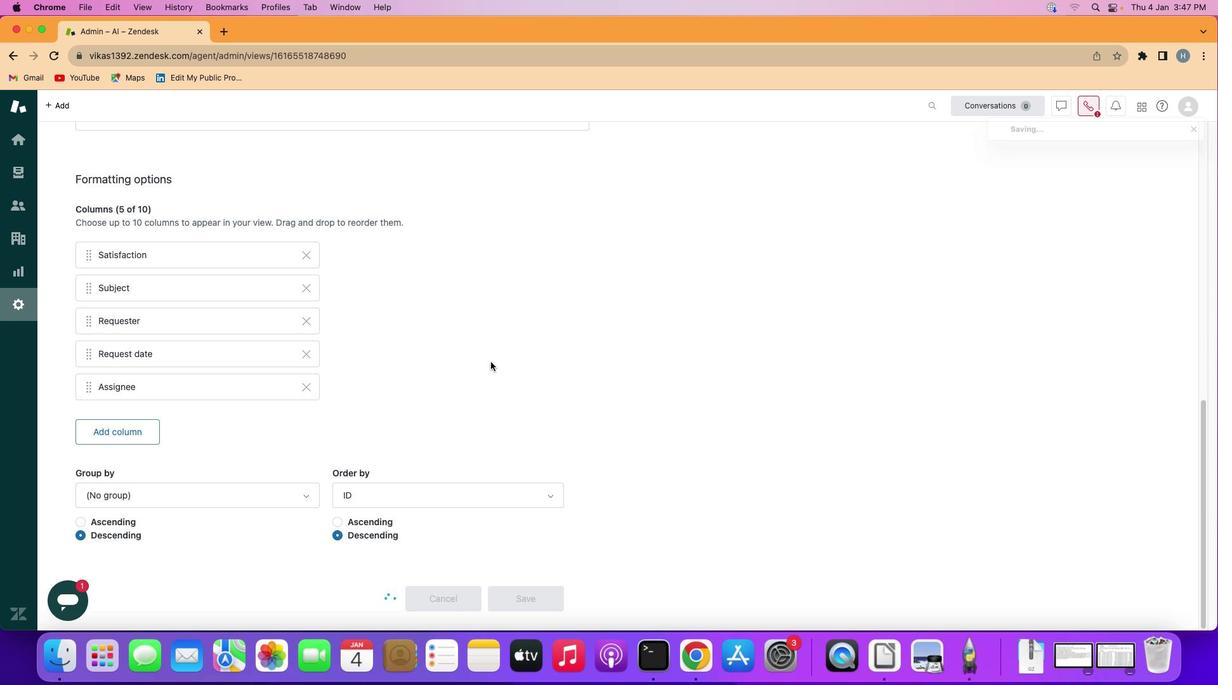 
Action: Mouse moved to (531, 358)
Screenshot: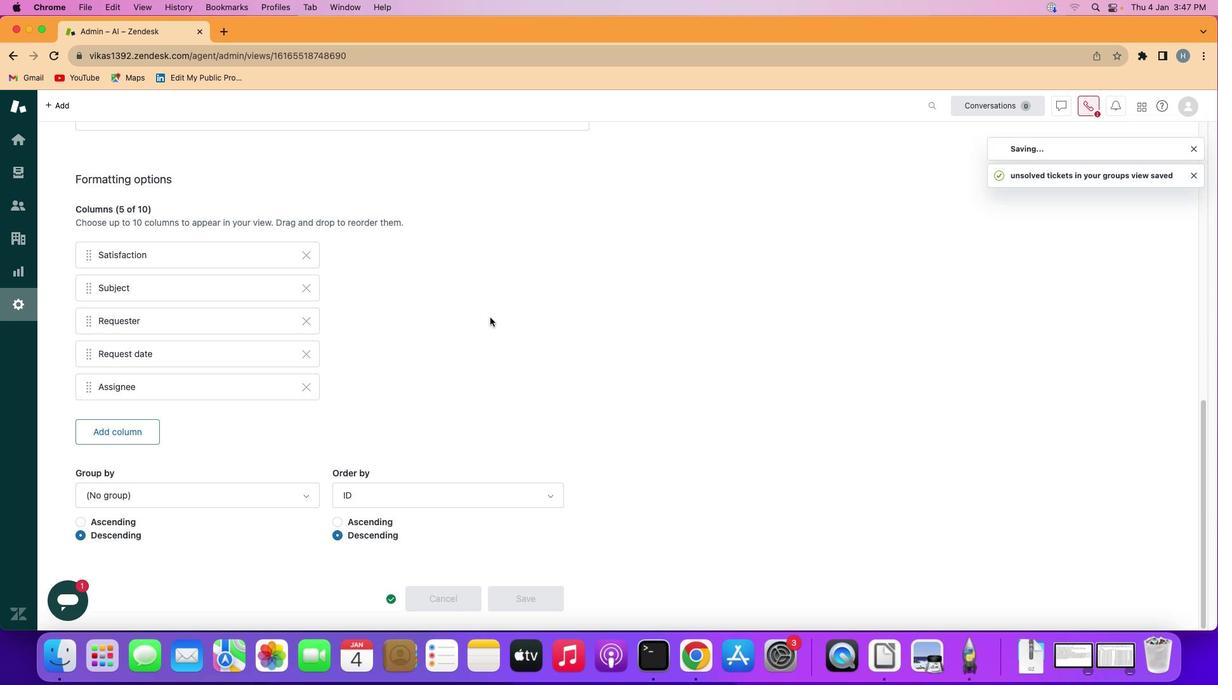 
